 Task: Make in the project AgileNimbus an epic 'Cloud backup and recovery'. Create in the project AgileNimbus an epic 'Legacy system modernization'. Add in the project AgileNimbus an epic 'Data analytics platform development'
Action: Mouse moved to (68, 157)
Screenshot: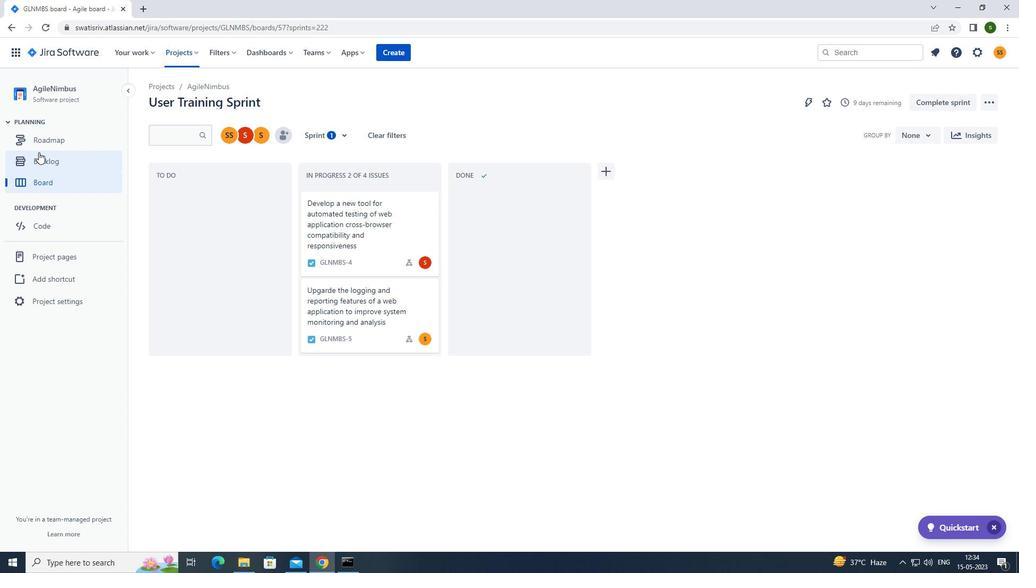 
Action: Mouse pressed left at (68, 157)
Screenshot: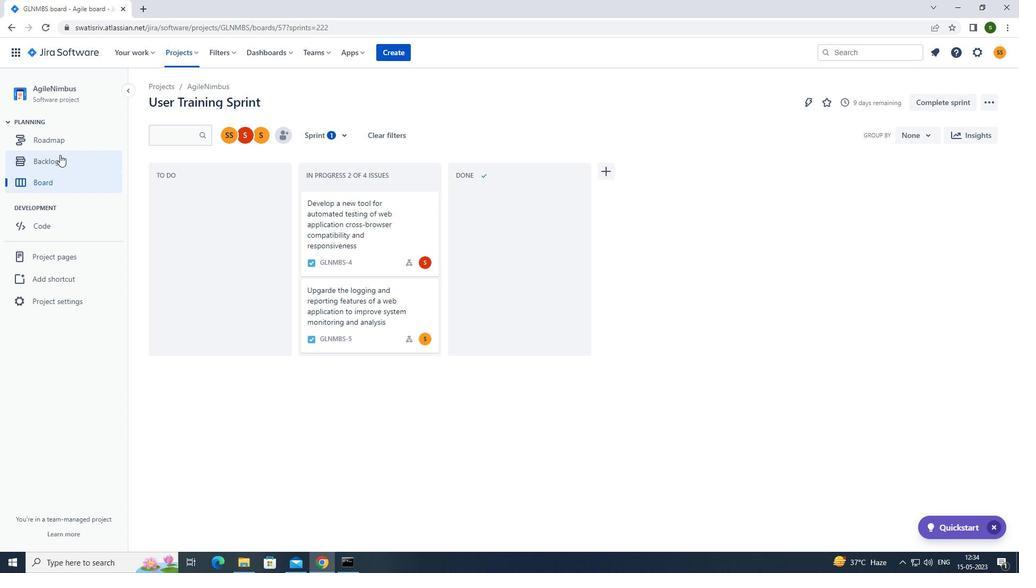 
Action: Mouse moved to (330, 135)
Screenshot: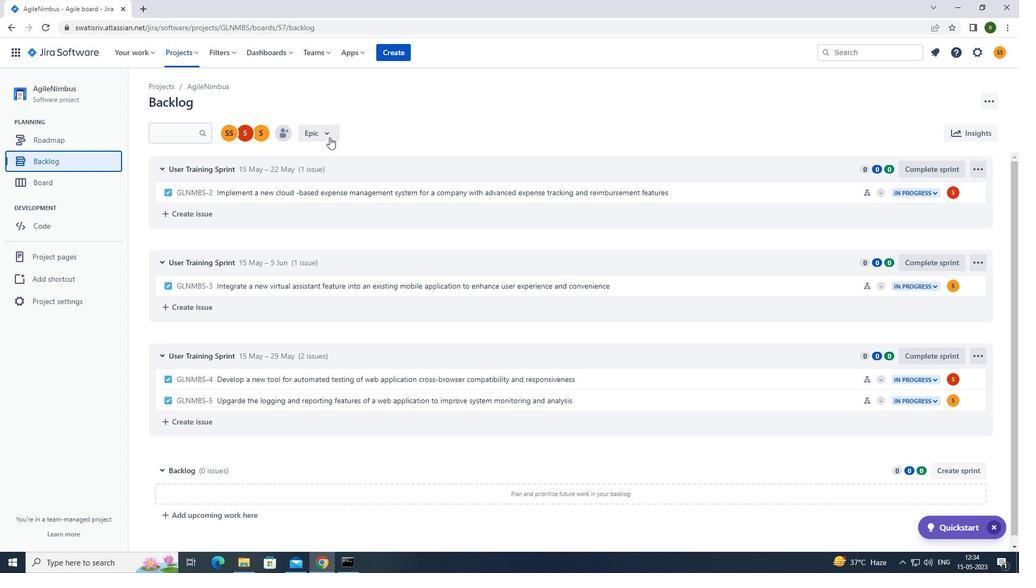 
Action: Mouse pressed left at (330, 135)
Screenshot: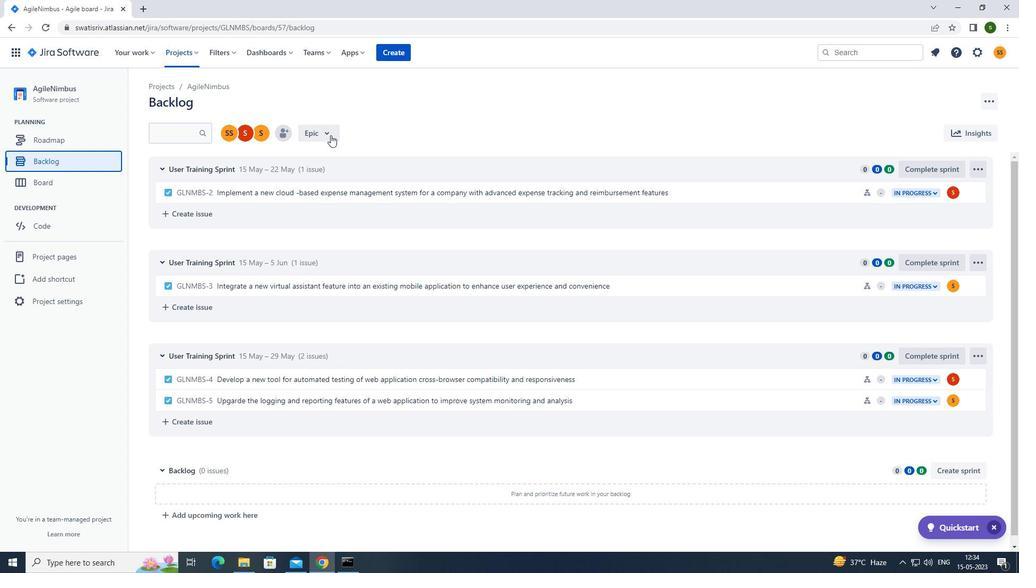 
Action: Mouse moved to (313, 199)
Screenshot: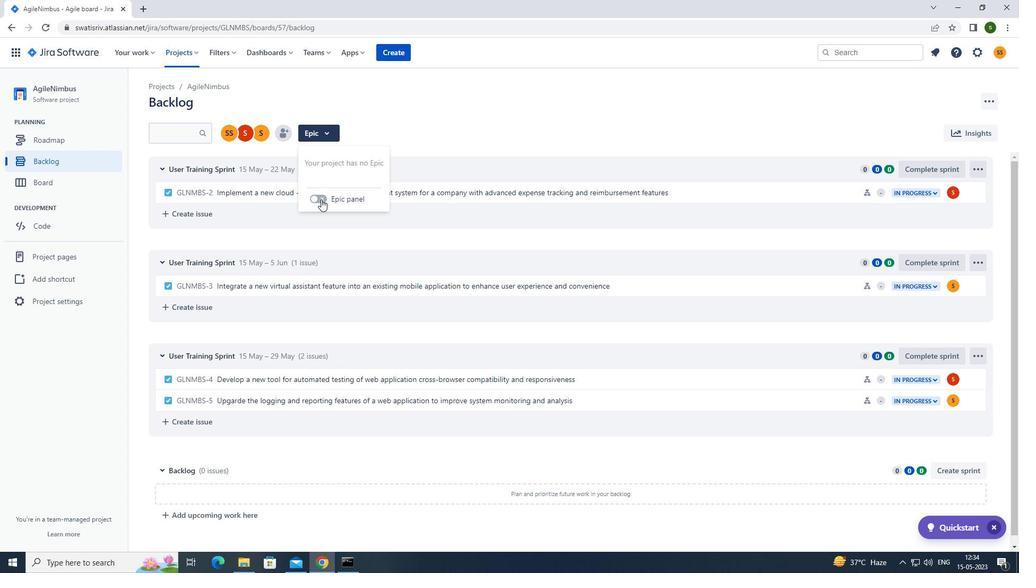 
Action: Mouse pressed left at (313, 199)
Screenshot: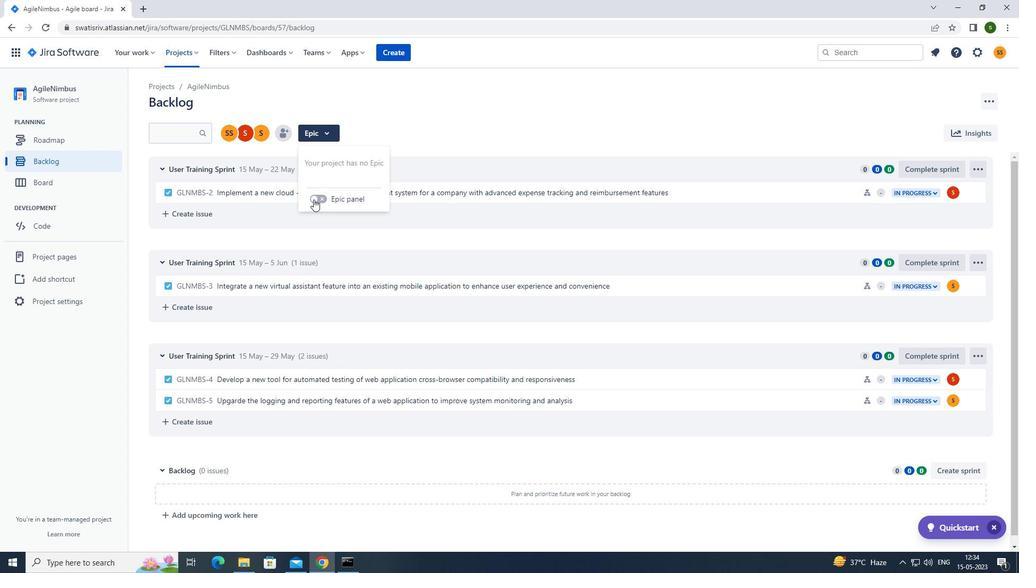 
Action: Mouse moved to (225, 373)
Screenshot: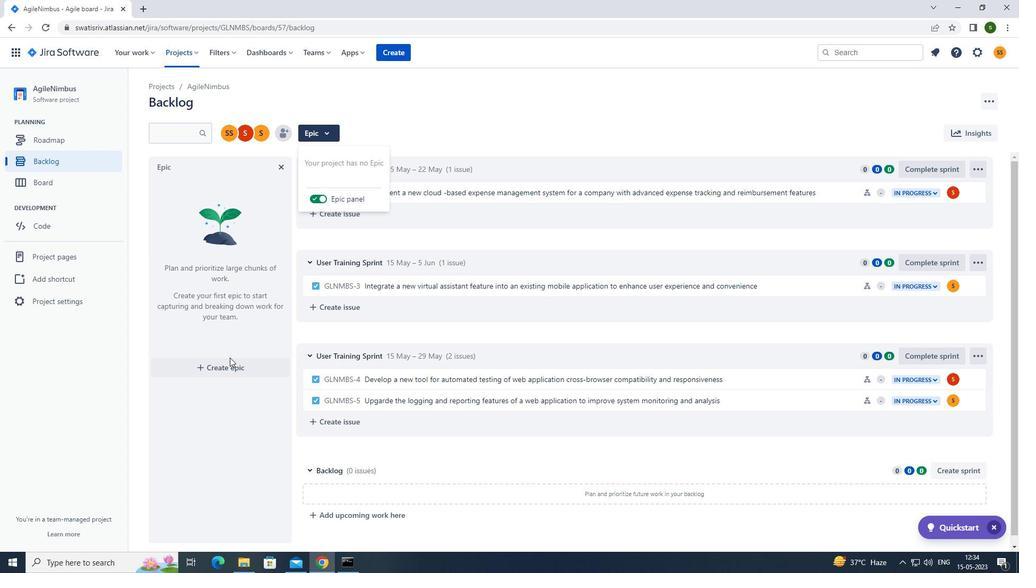 
Action: Mouse pressed left at (225, 373)
Screenshot: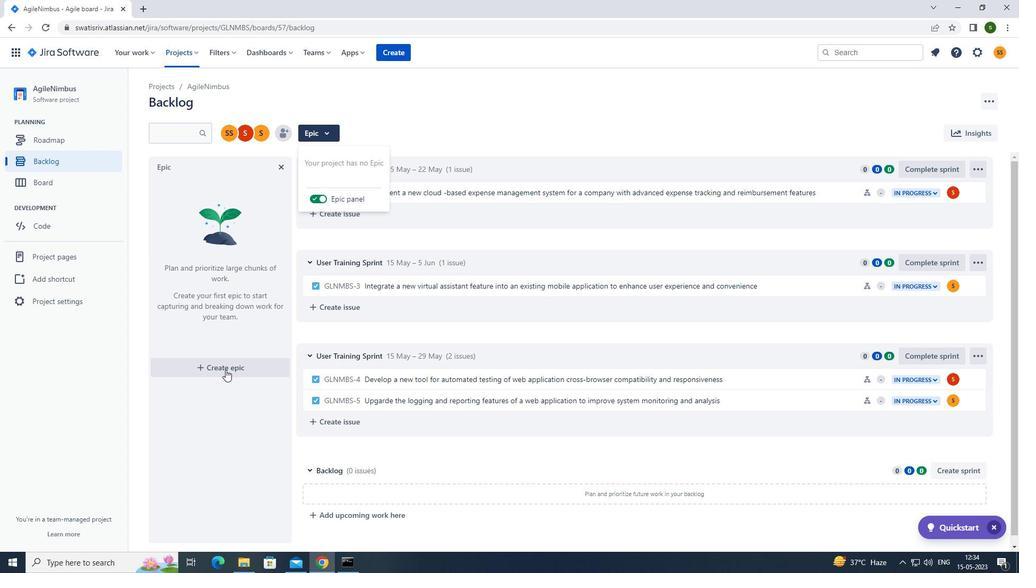
Action: Mouse moved to (228, 369)
Screenshot: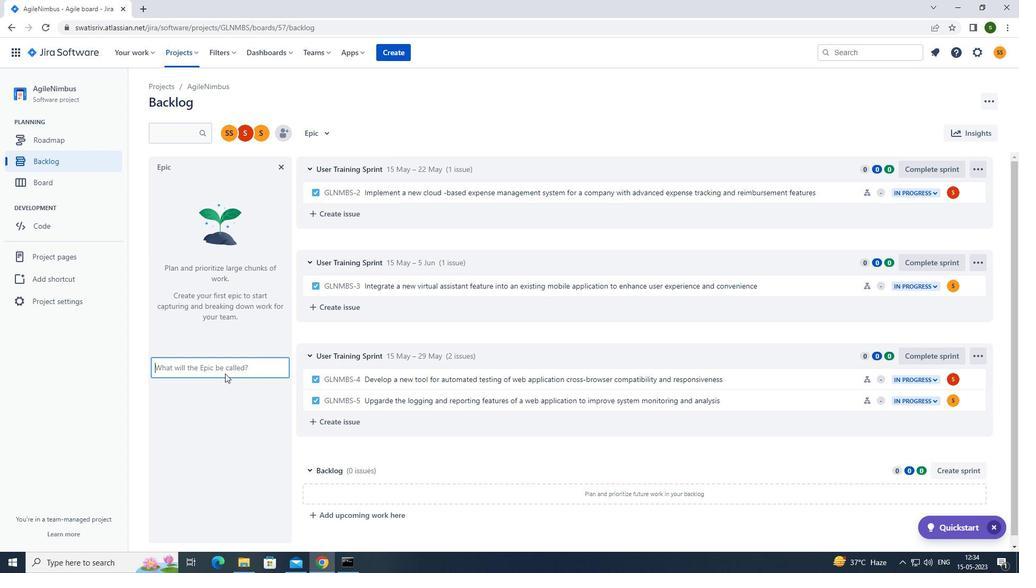 
Action: Key pressed <Key.caps_lock>c<Key.caps_lock>loud<Key.space>backup<Key.space>and<Key.space>recovery<Key.enter>
Screenshot: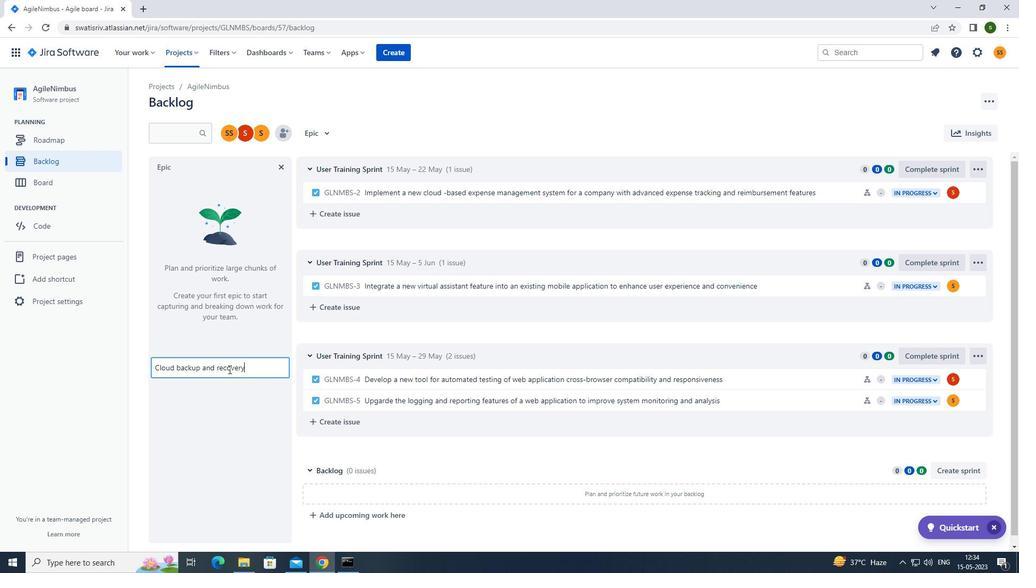 
Action: Mouse moved to (230, 235)
Screenshot: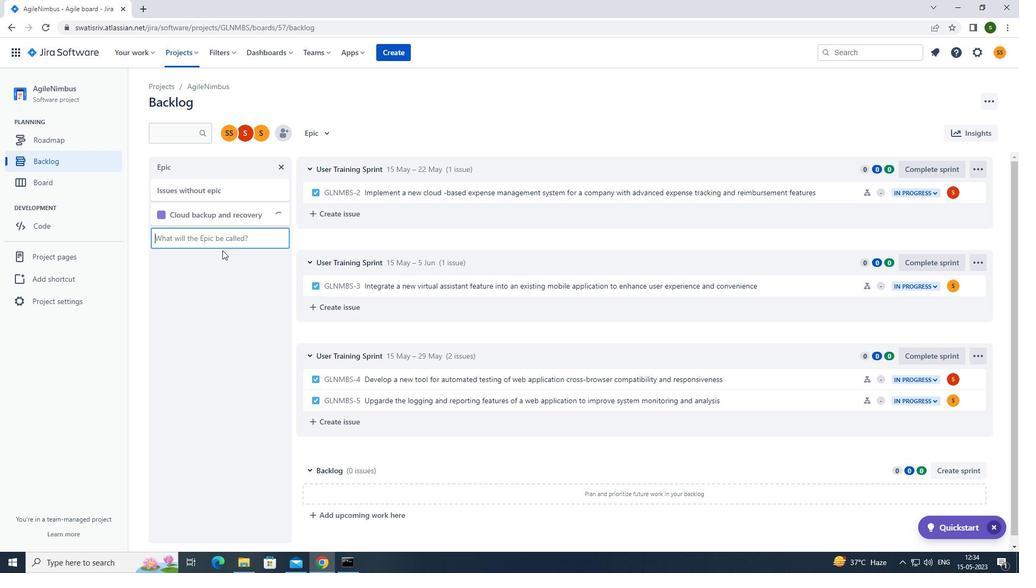 
Action: Mouse pressed left at (230, 235)
Screenshot: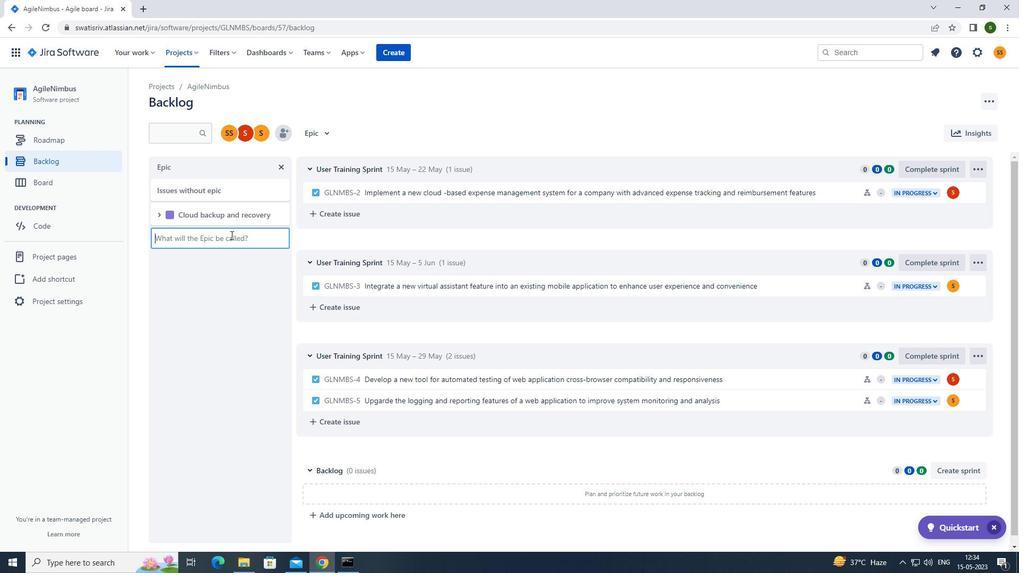 
Action: Key pressed <Key.caps_lock>l<Key.caps_lock>egacy<Key.space>system<Key.space>modernization<Key.enter>
Screenshot: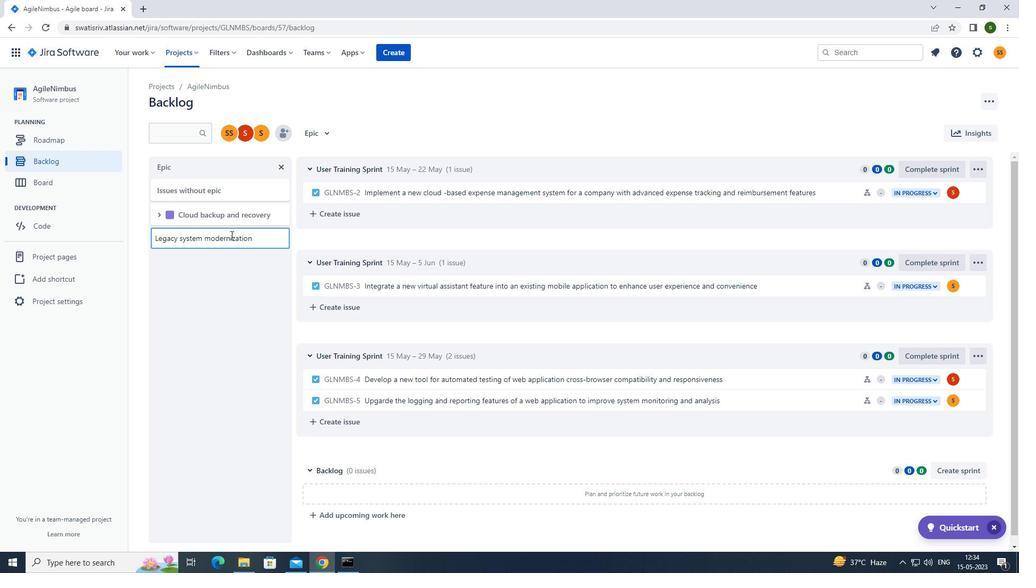 
Action: Mouse moved to (221, 270)
Screenshot: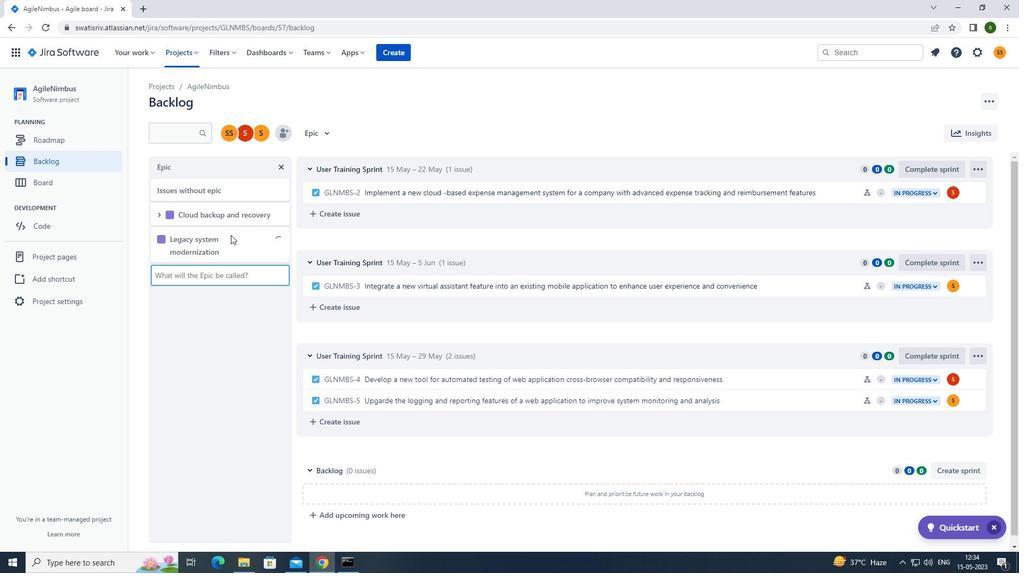 
Action: Mouse pressed left at (221, 270)
Screenshot: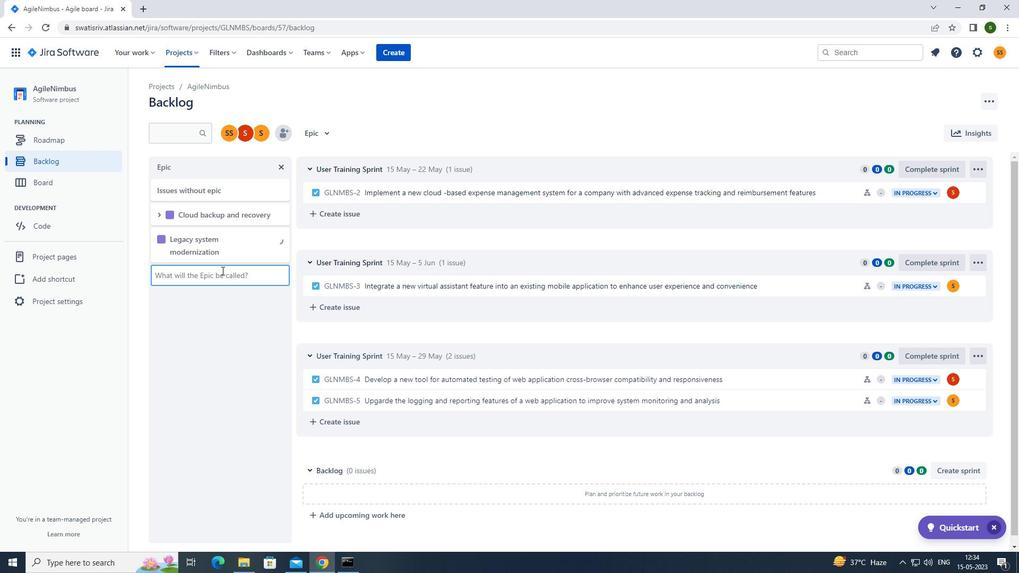 
Action: Key pressed <Key.caps_lock>d<Key.caps_lock>ata<Key.space>analytics<Key.space>
Screenshot: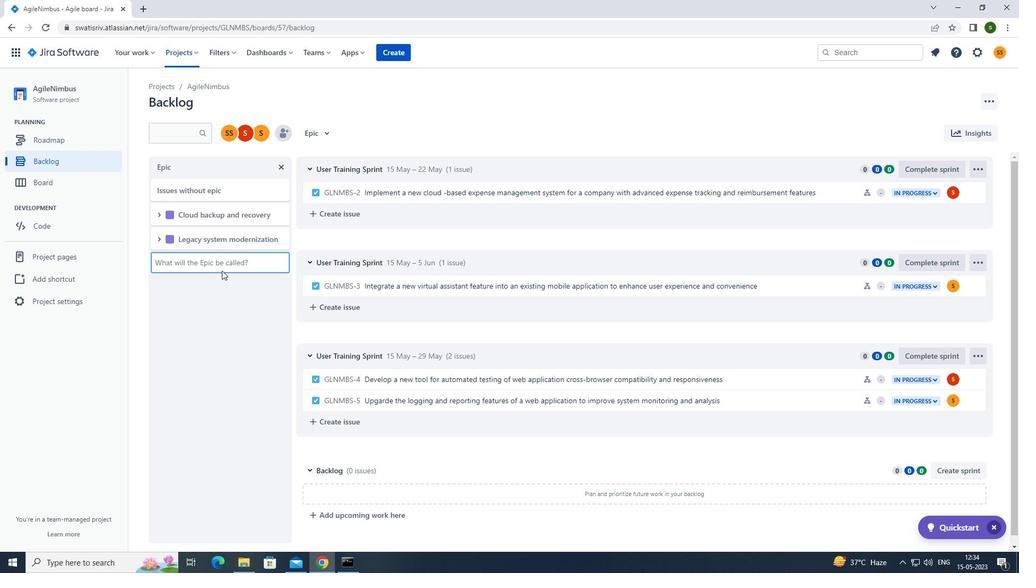 
Action: Mouse moved to (699, 96)
Screenshot: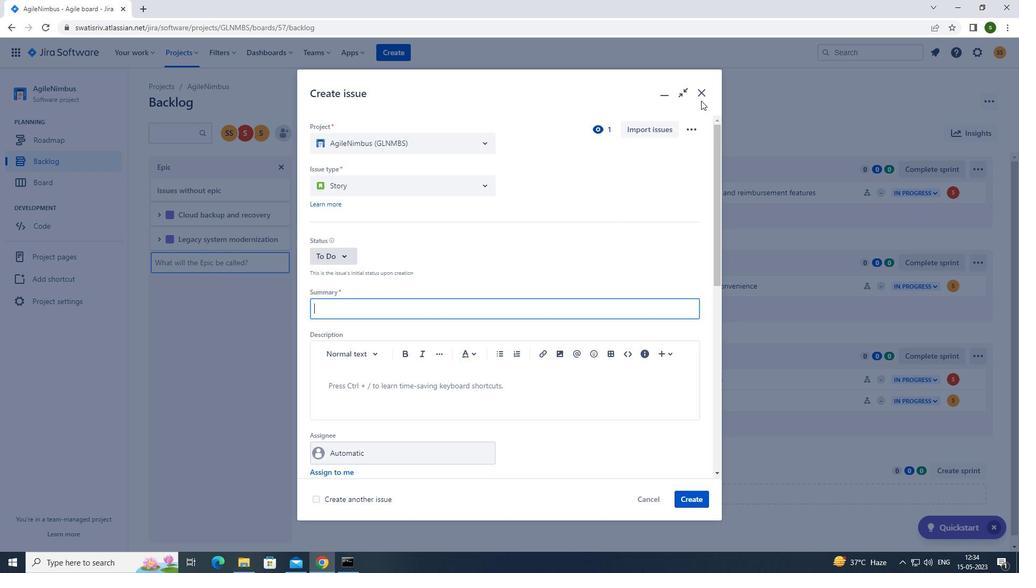 
Action: Mouse pressed left at (699, 96)
Screenshot: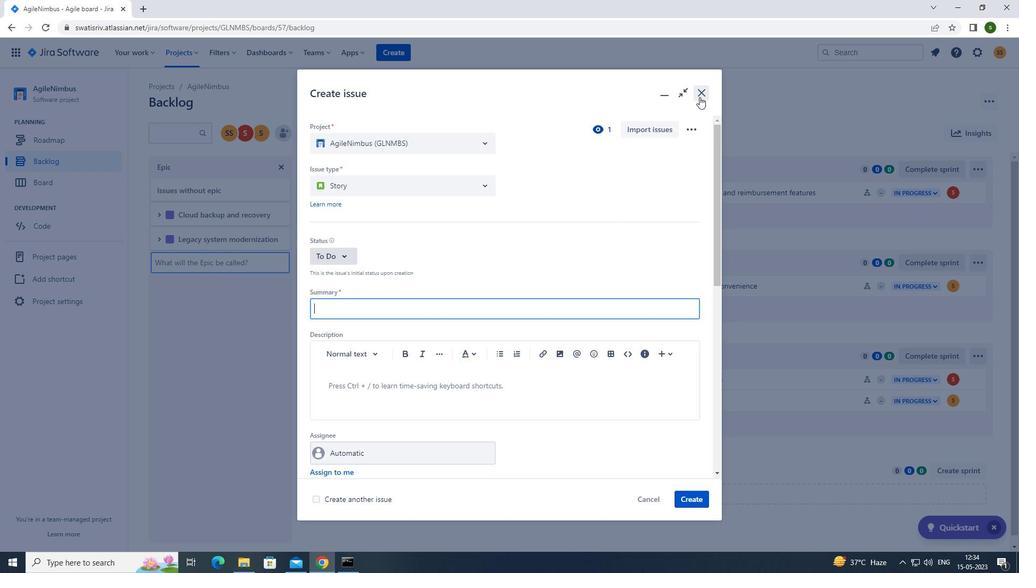 
Action: Mouse moved to (228, 260)
Screenshot: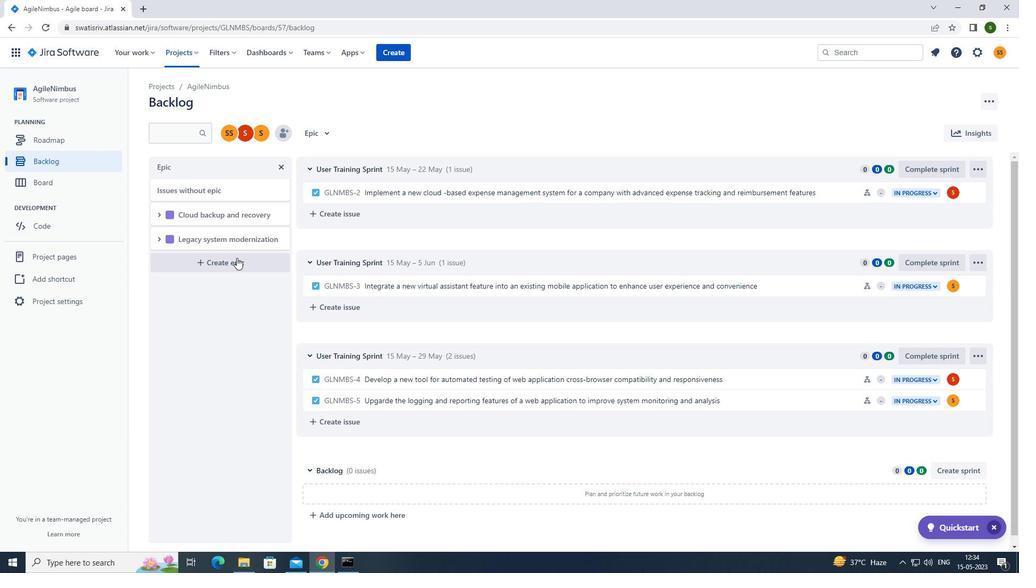 
Action: Mouse pressed left at (228, 260)
Screenshot: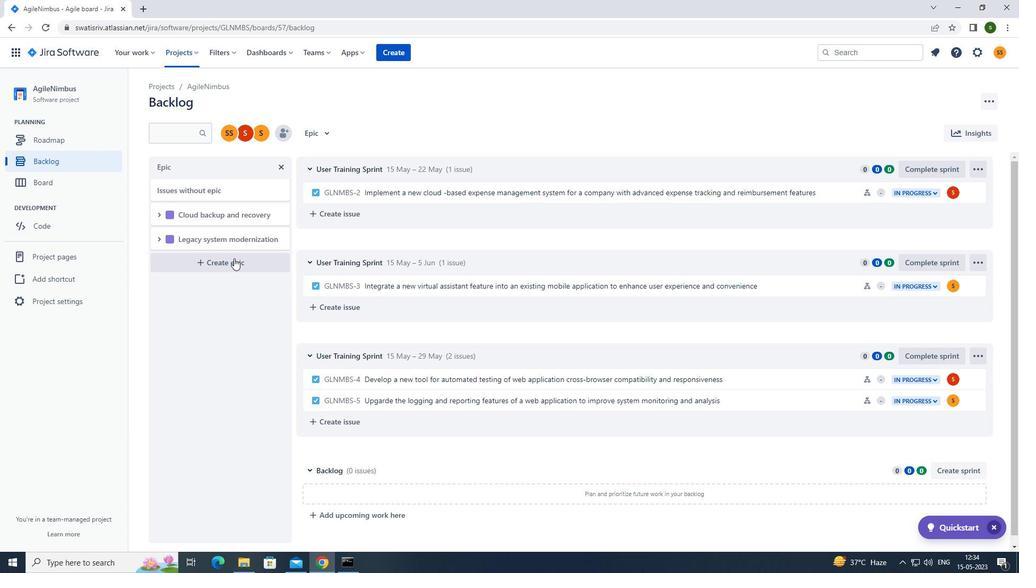 
Action: Mouse moved to (214, 264)
Screenshot: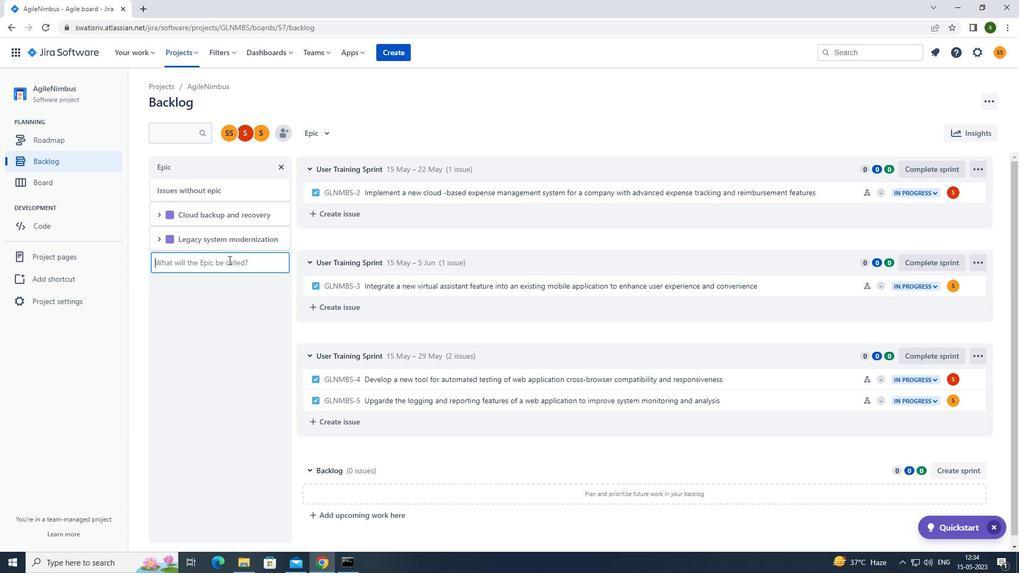 
Action: Mouse pressed left at (214, 264)
Screenshot: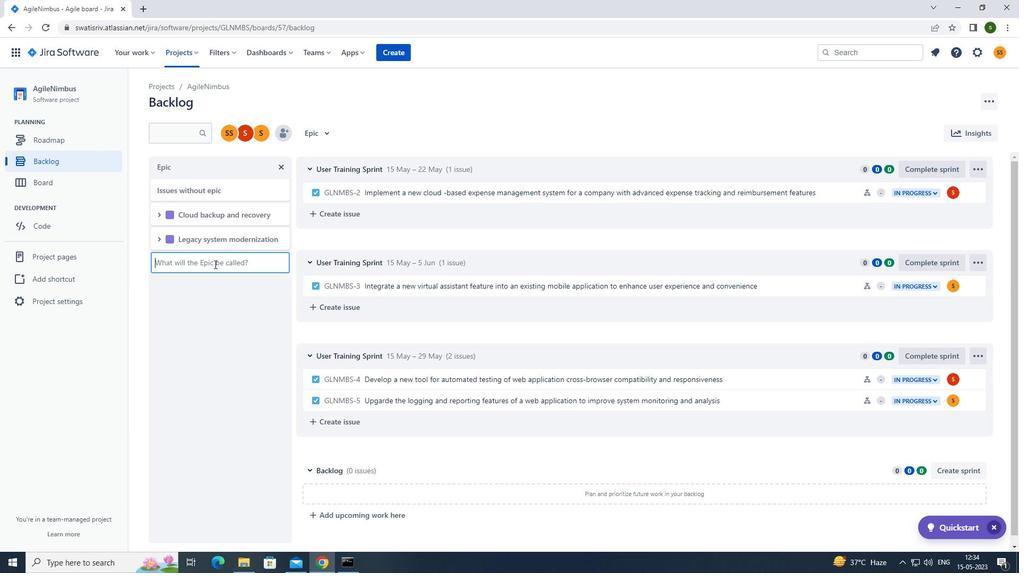 
Action: Mouse moved to (207, 273)
Screenshot: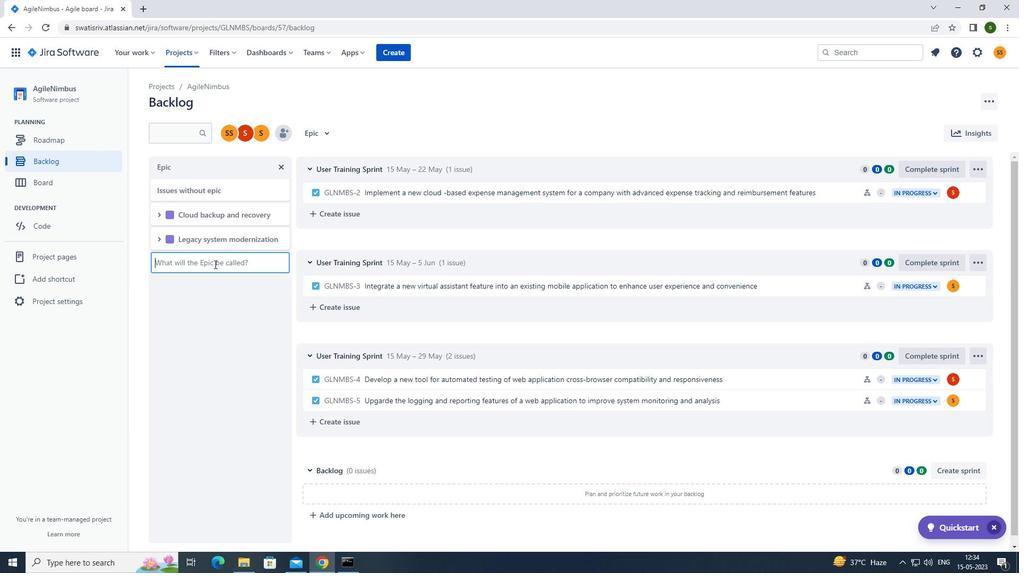 
Action: Key pressed <Key.caps_lock>d<Key.caps_lock>ata<Key.space>analytics<Key.space>platform<Key.space>development<Key.enter>
Screenshot: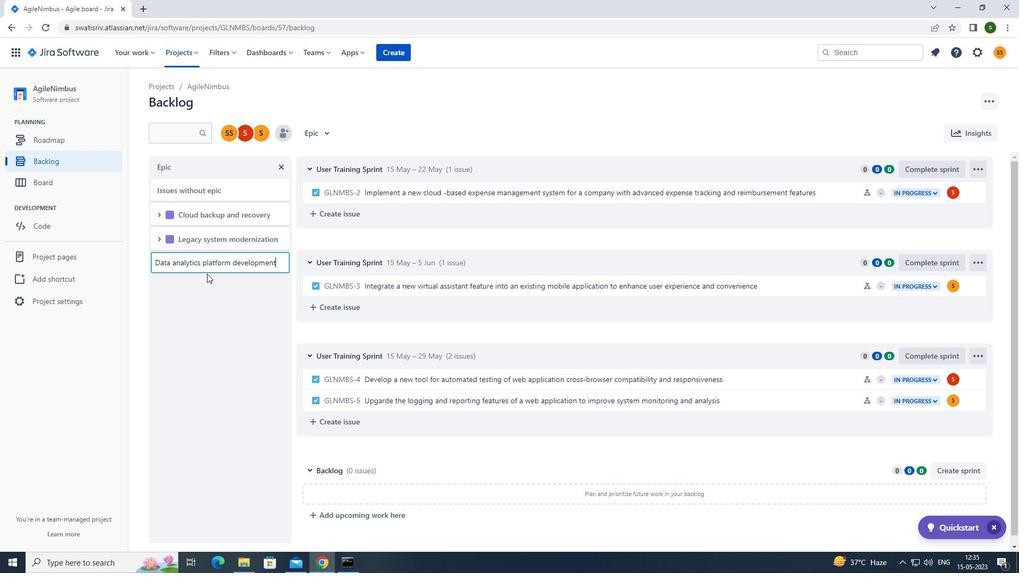 
